 Task: Access the "Group related list" page in the site builder.
Action: Mouse moved to (1067, 80)
Screenshot: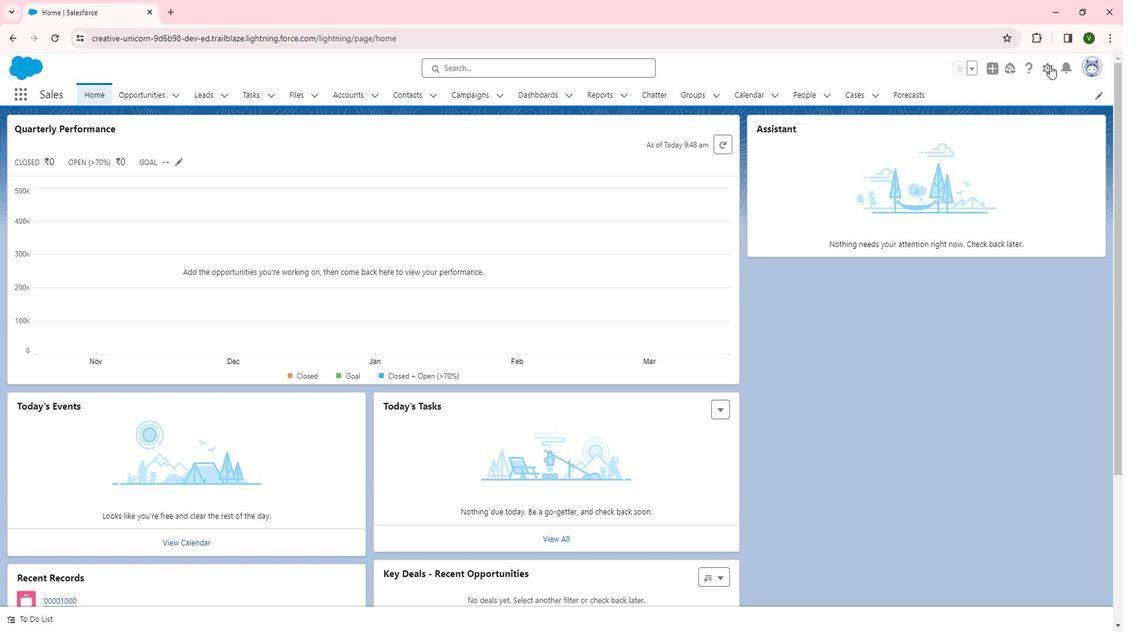 
Action: Mouse pressed left at (1067, 80)
Screenshot: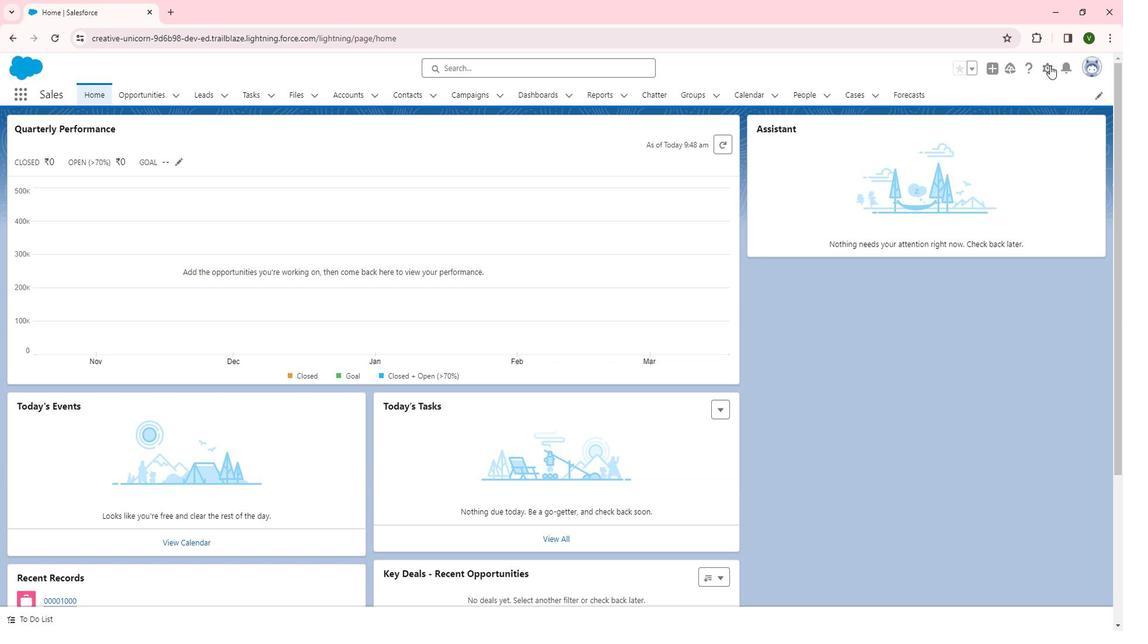 
Action: Mouse moved to (1028, 118)
Screenshot: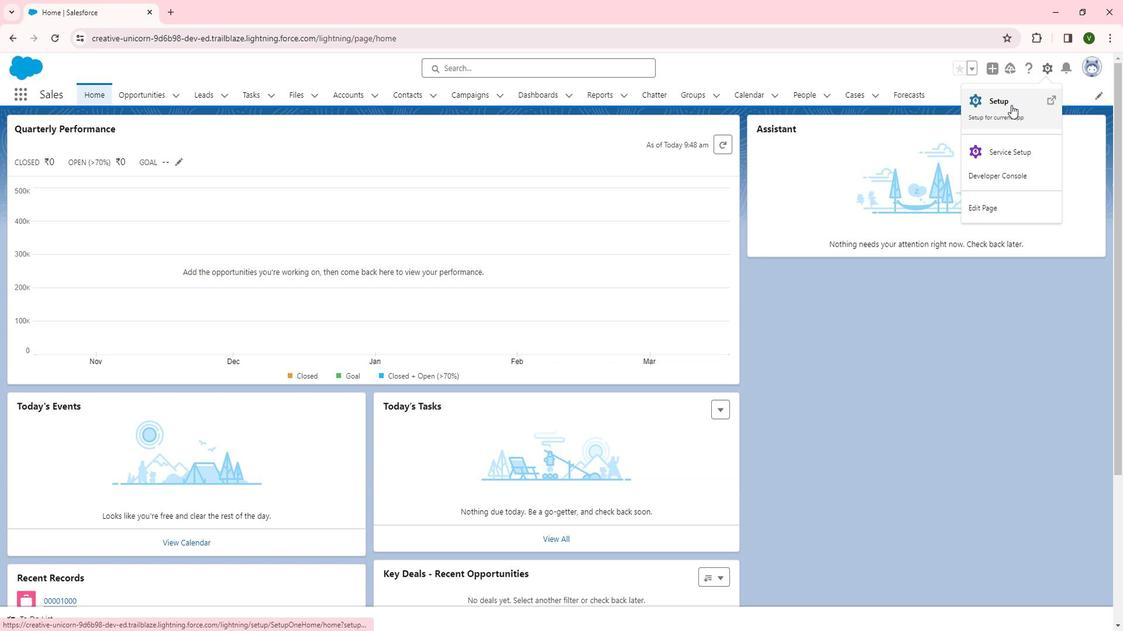 
Action: Mouse pressed left at (1028, 118)
Screenshot: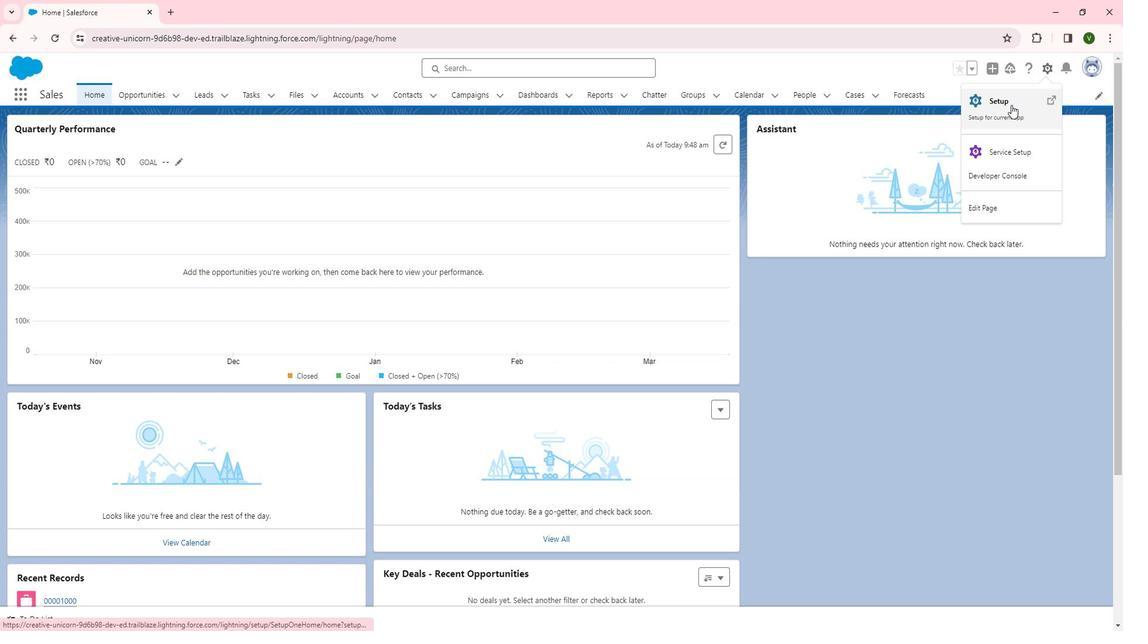 
Action: Mouse moved to (64, 445)
Screenshot: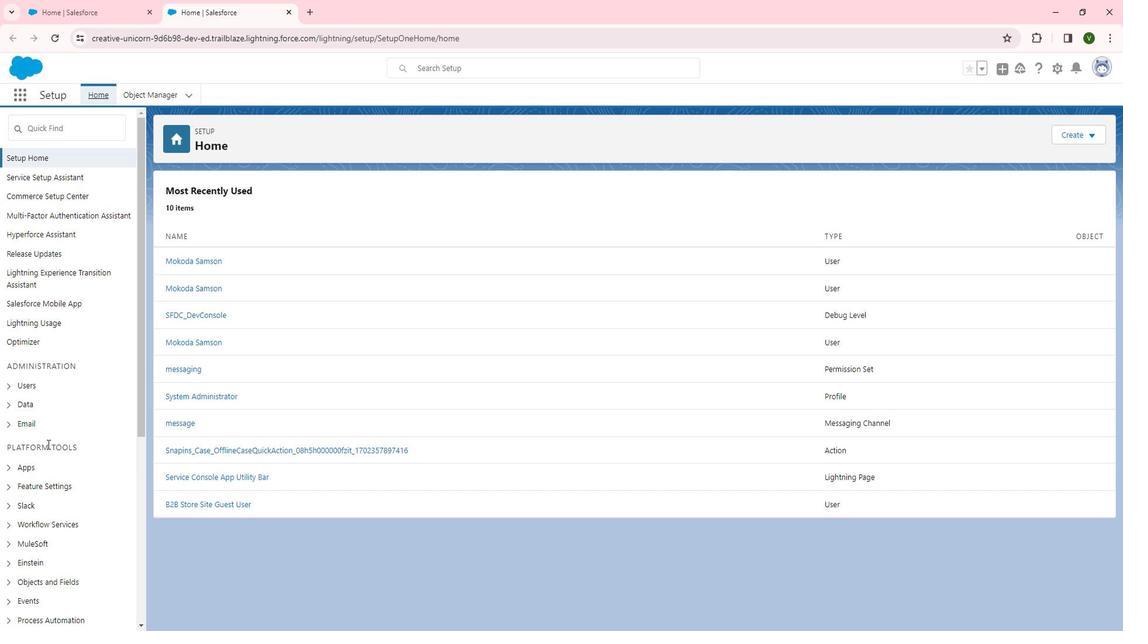 
Action: Mouse scrolled (64, 444) with delta (0, 0)
Screenshot: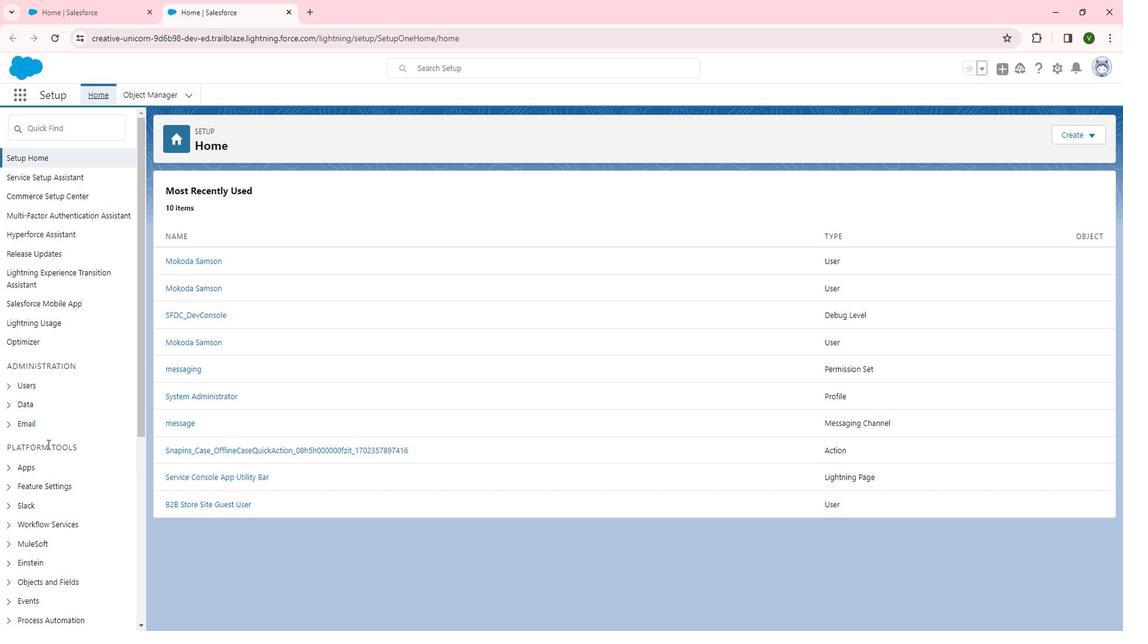 
Action: Mouse scrolled (64, 444) with delta (0, 0)
Screenshot: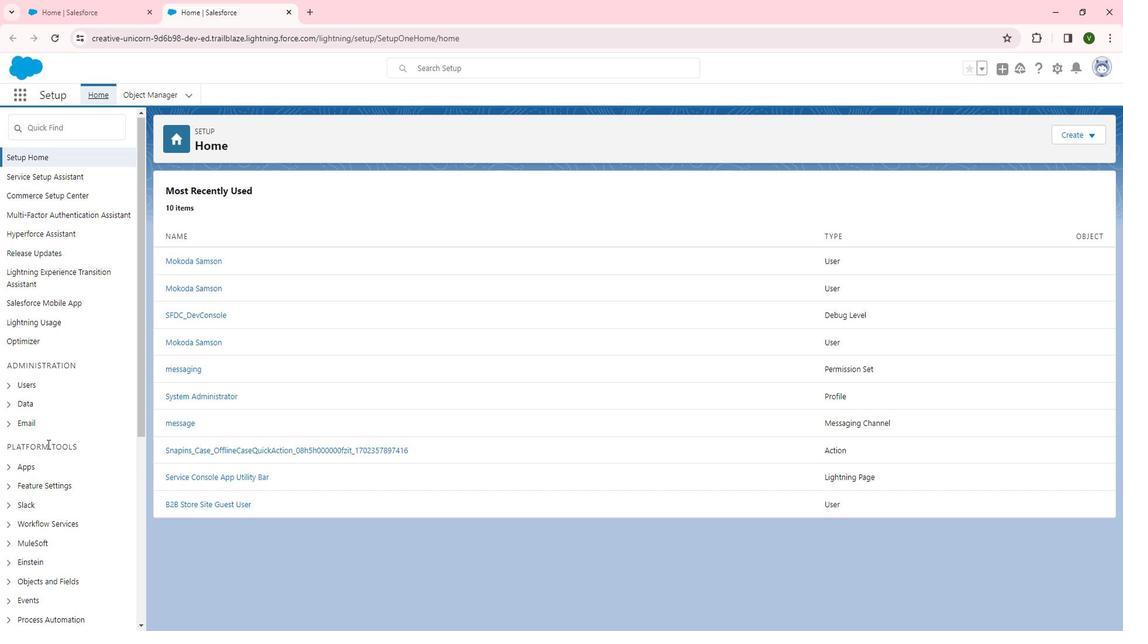 
Action: Mouse scrolled (64, 444) with delta (0, 0)
Screenshot: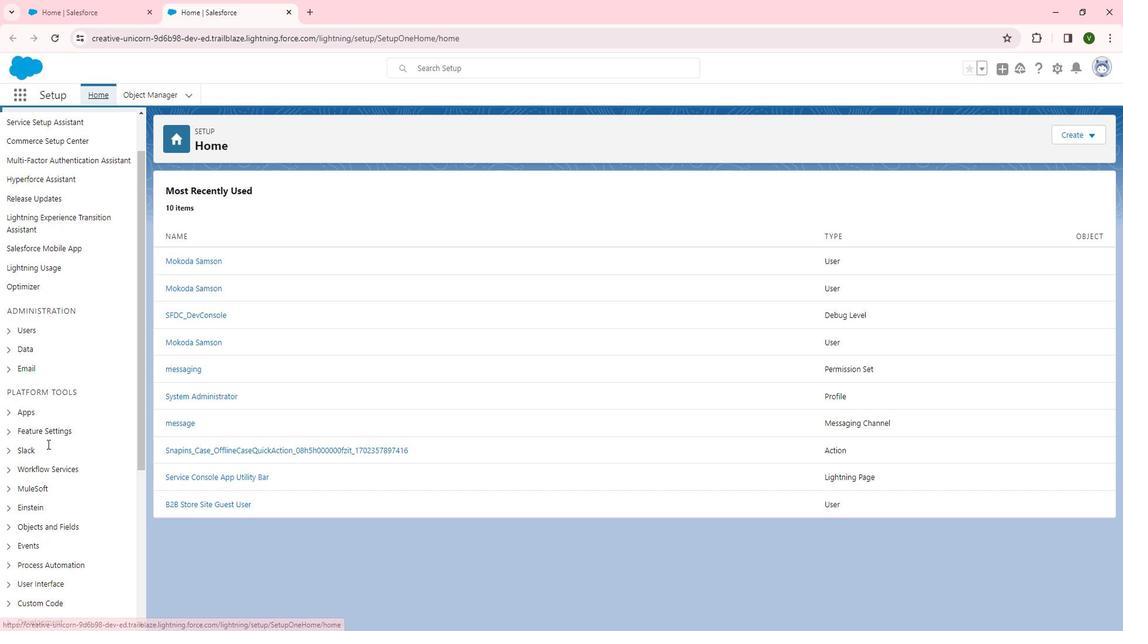 
Action: Mouse moved to (56, 310)
Screenshot: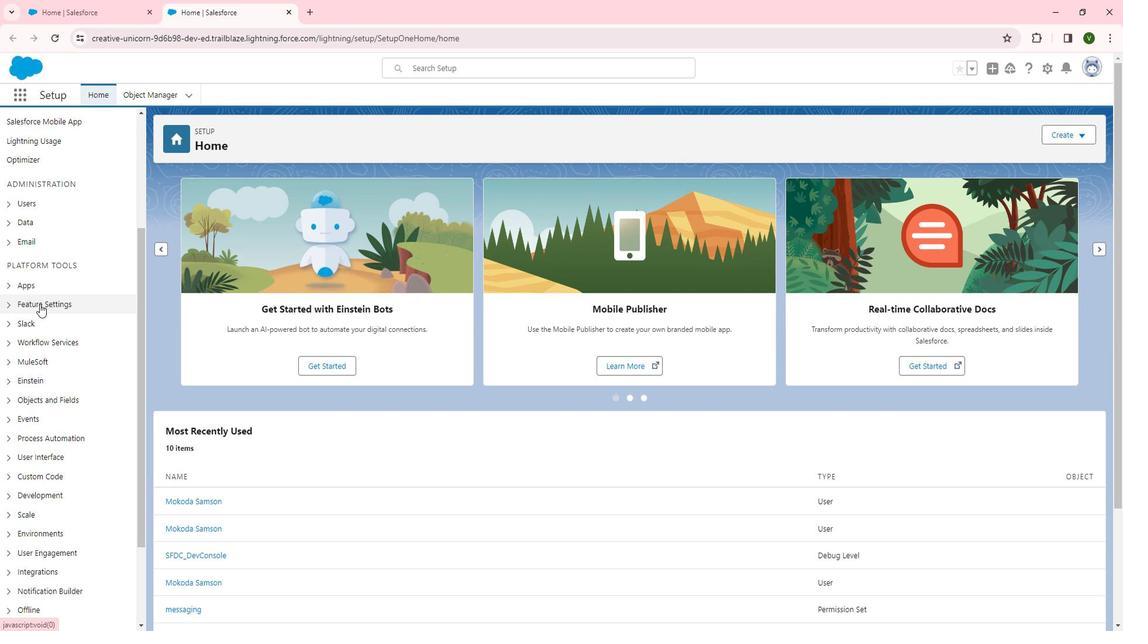 
Action: Mouse pressed left at (56, 310)
Screenshot: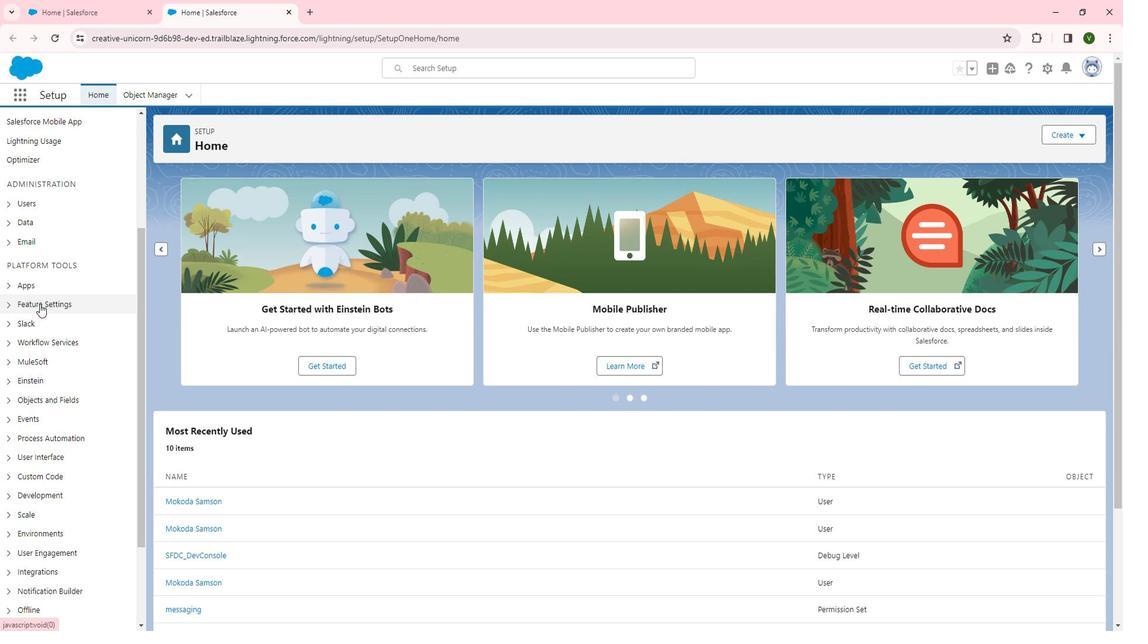 
Action: Mouse moved to (86, 430)
Screenshot: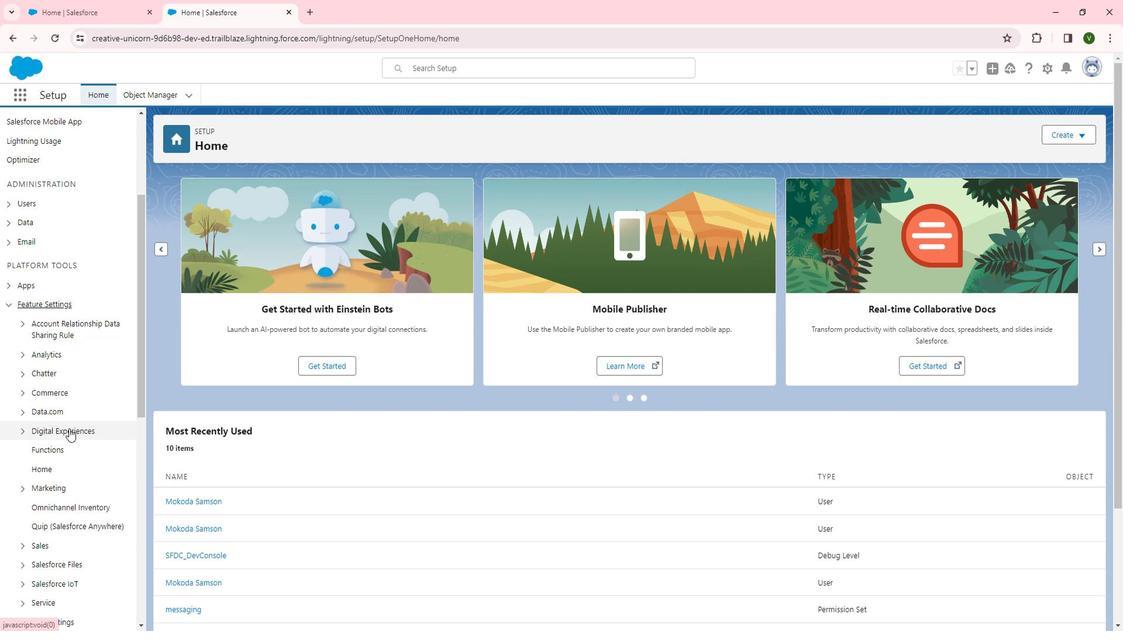 
Action: Mouse pressed left at (86, 430)
Screenshot: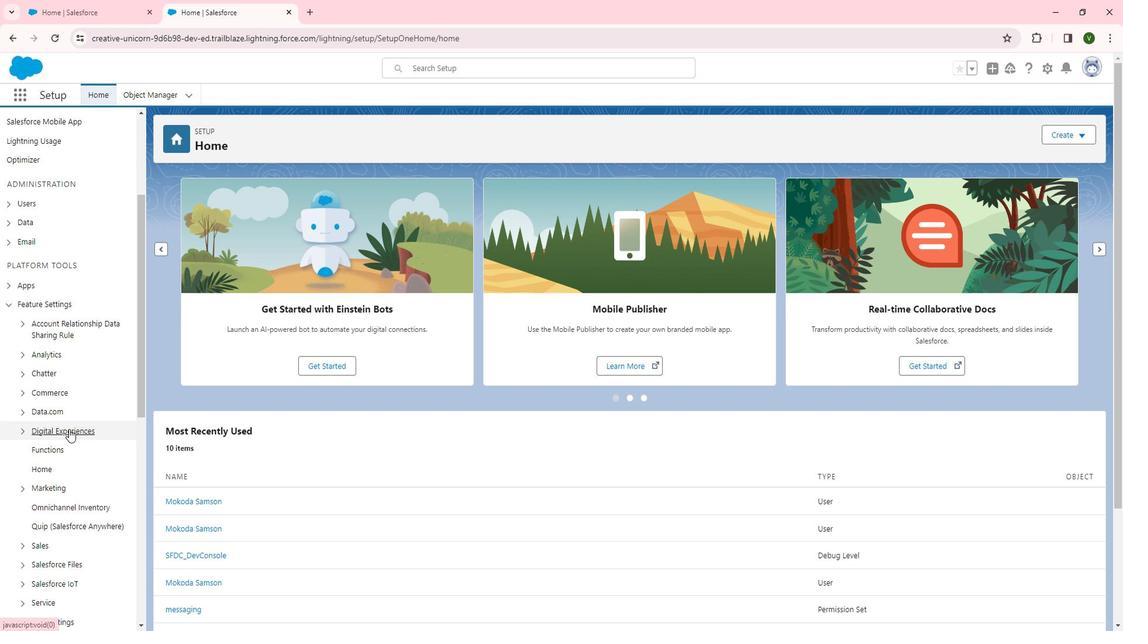 
Action: Mouse scrolled (86, 430) with delta (0, 0)
Screenshot: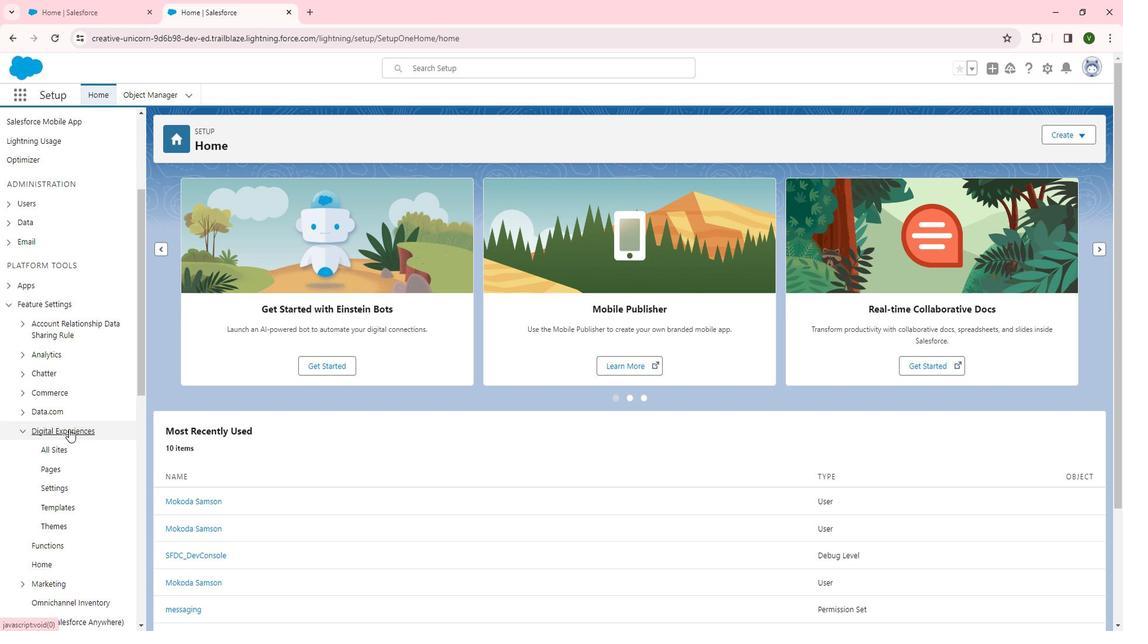 
Action: Mouse moved to (86, 430)
Screenshot: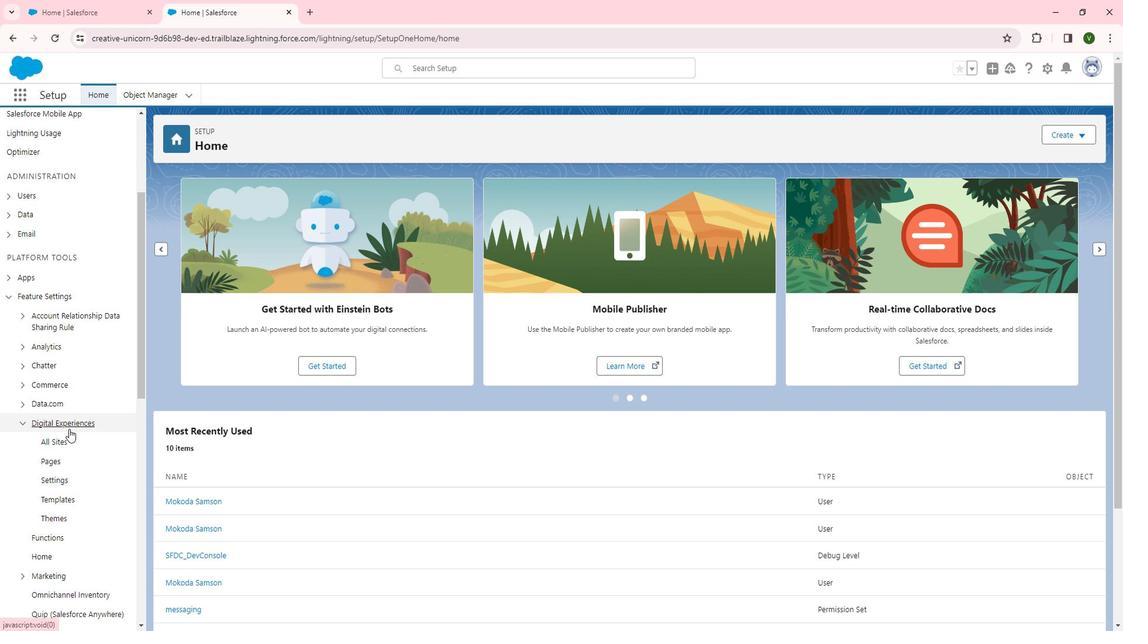 
Action: Mouse scrolled (86, 430) with delta (0, 0)
Screenshot: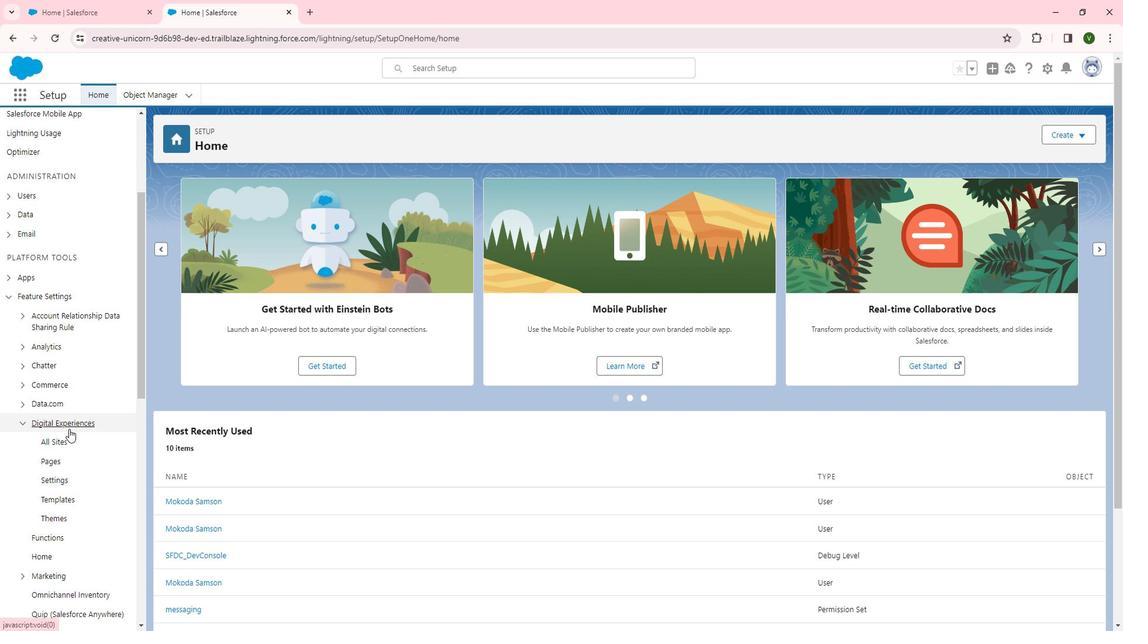 
Action: Mouse moved to (67, 331)
Screenshot: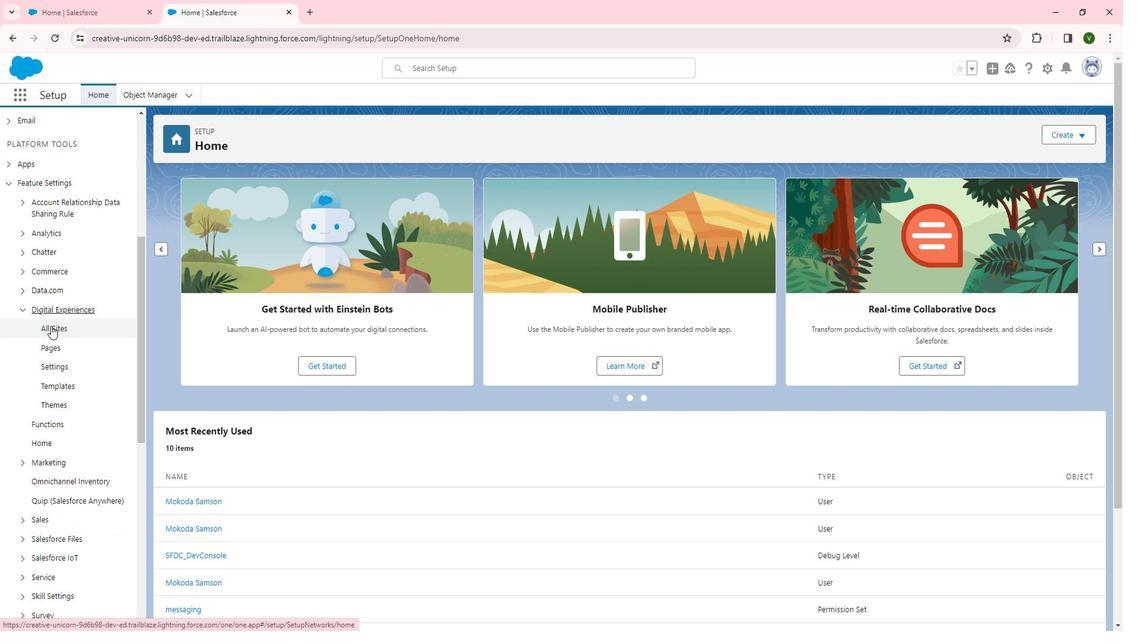 
Action: Mouse pressed left at (67, 331)
Screenshot: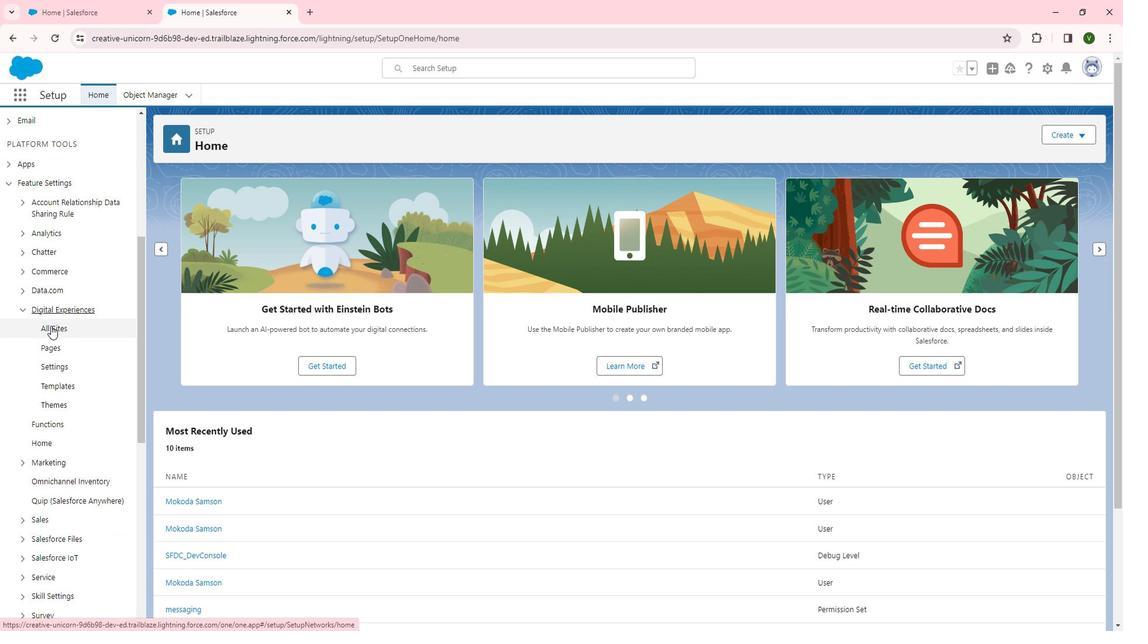 
Action: Mouse moved to (205, 355)
Screenshot: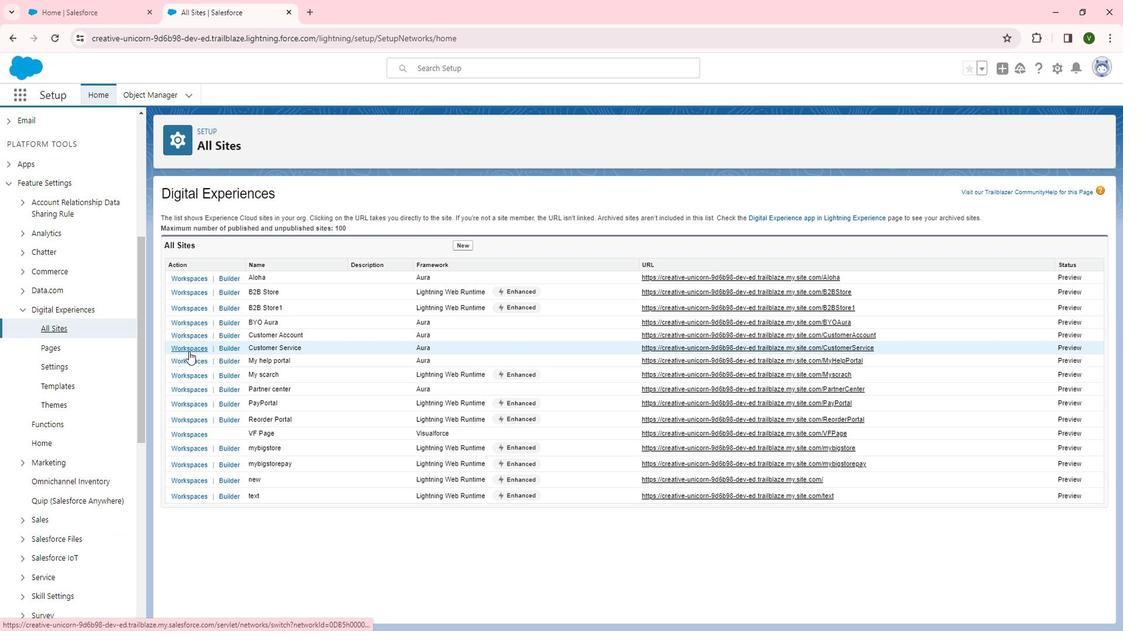
Action: Mouse pressed left at (205, 355)
Screenshot: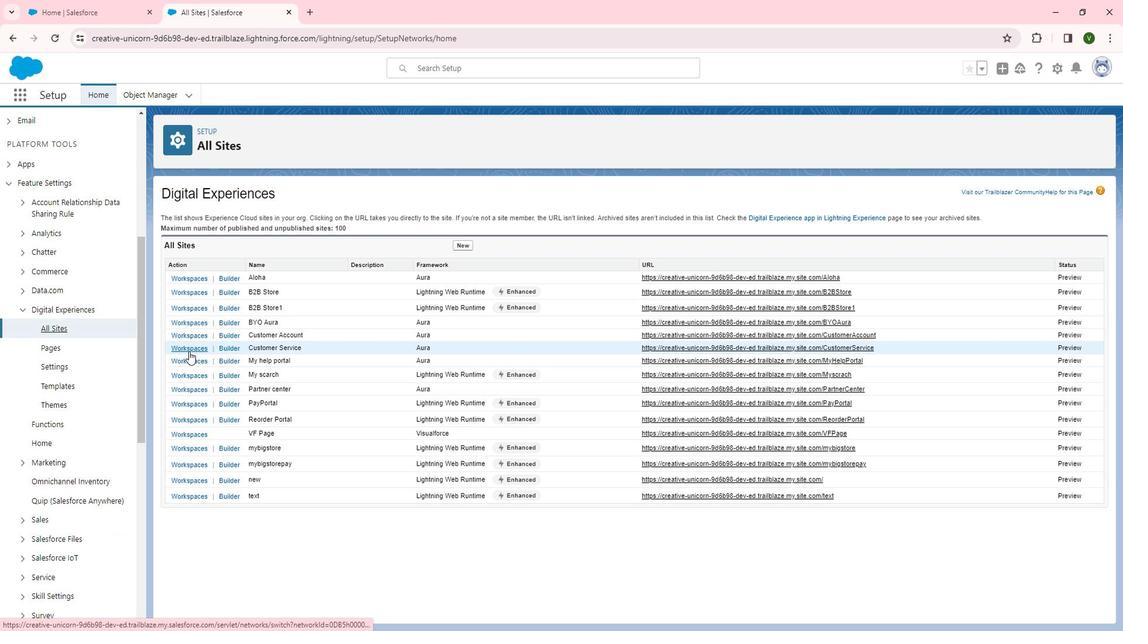 
Action: Mouse moved to (151, 302)
Screenshot: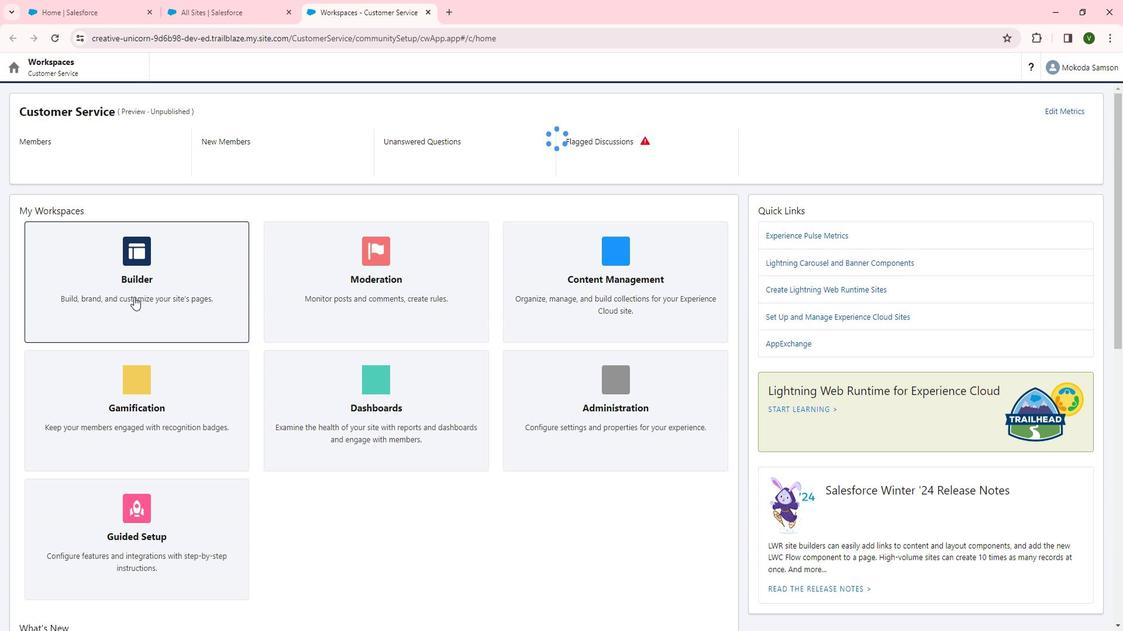 
Action: Mouse pressed left at (151, 302)
Screenshot: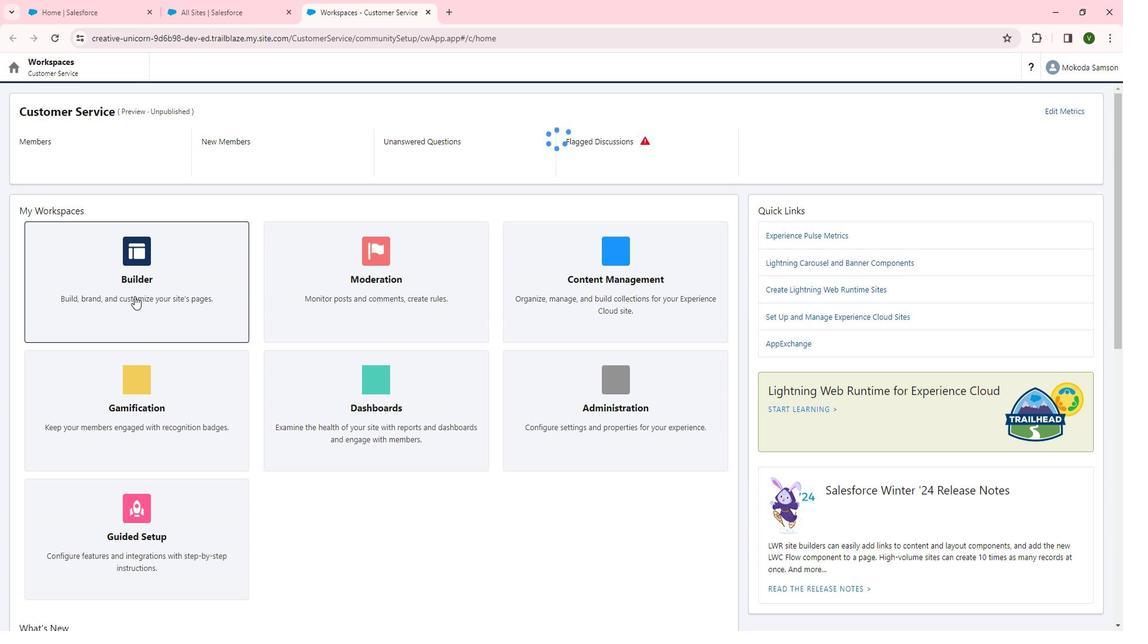 
Action: Mouse moved to (141, 79)
Screenshot: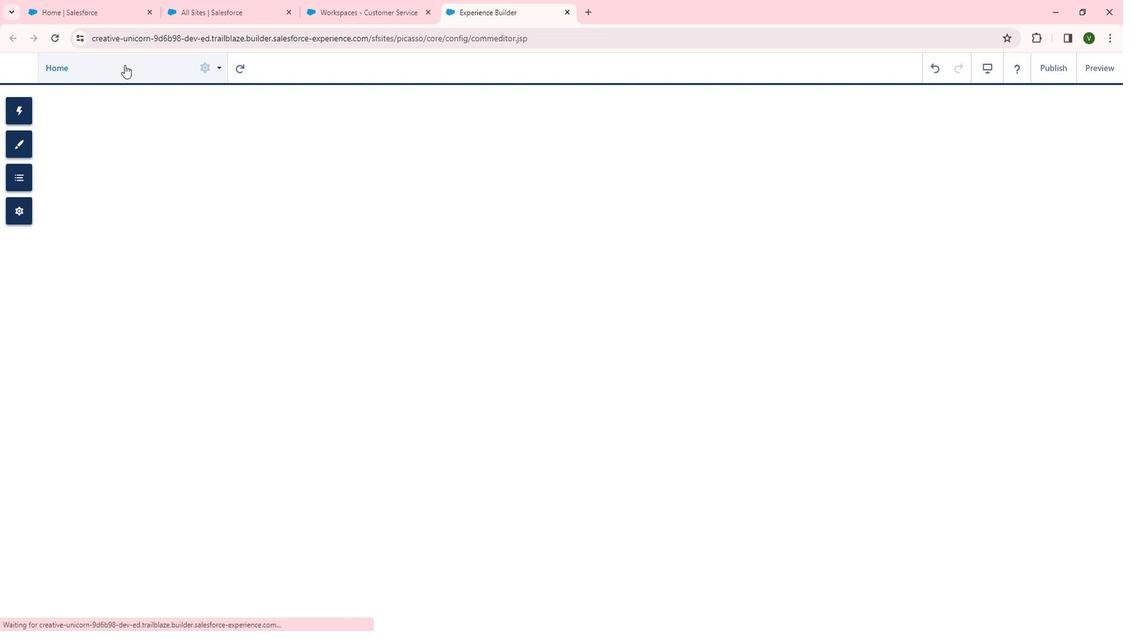 
Action: Mouse pressed left at (141, 79)
Screenshot: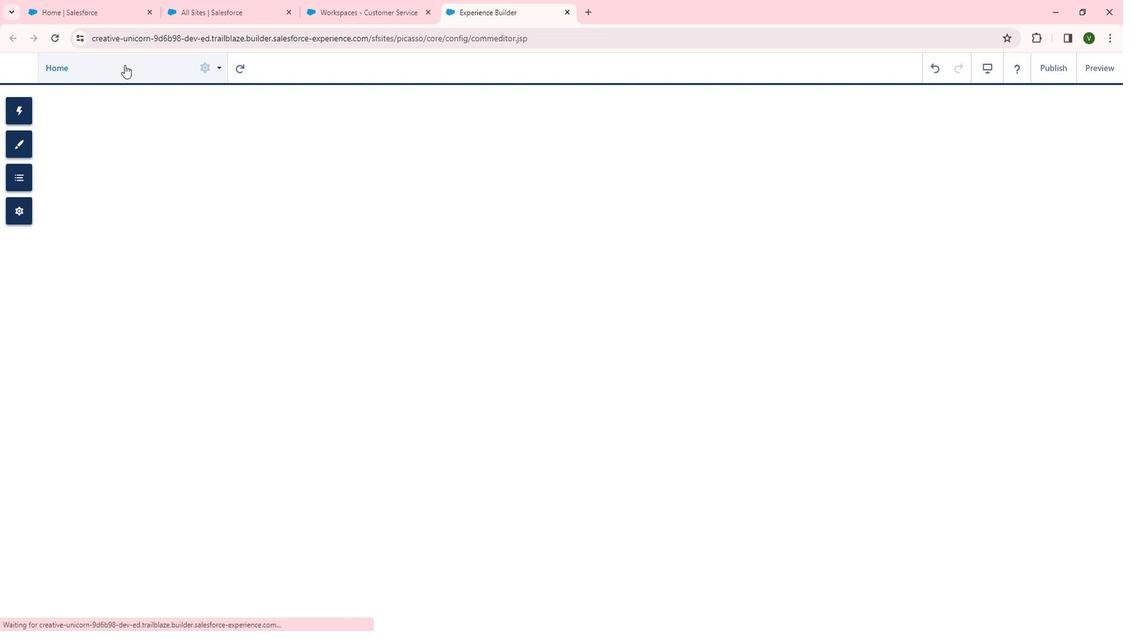 
Action: Mouse moved to (70, 446)
Screenshot: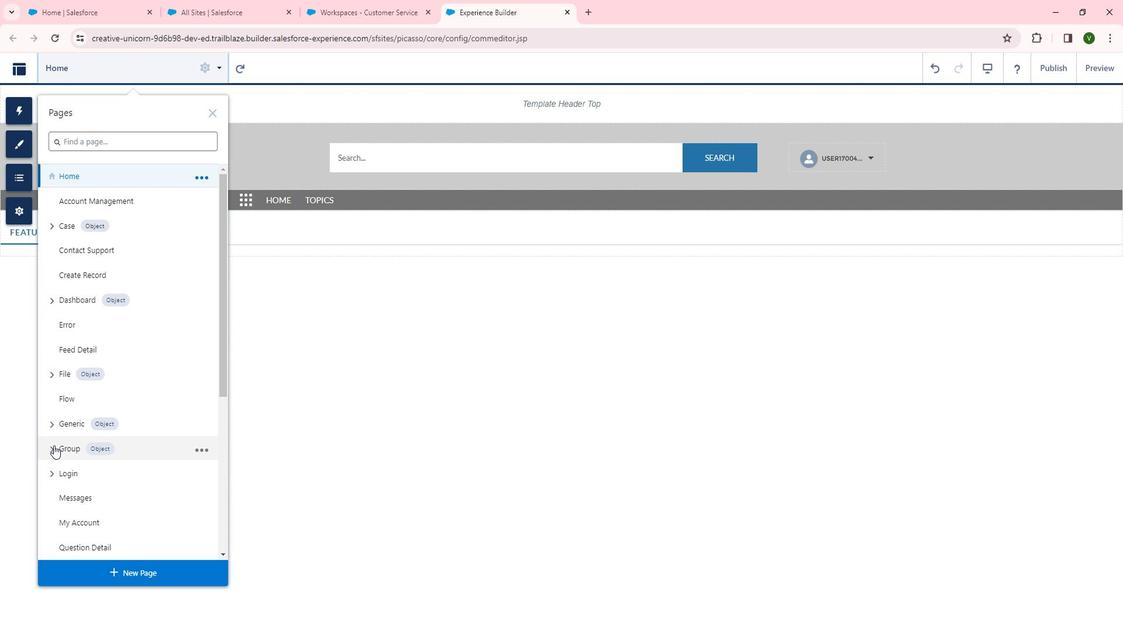 
Action: Mouse pressed left at (70, 446)
Screenshot: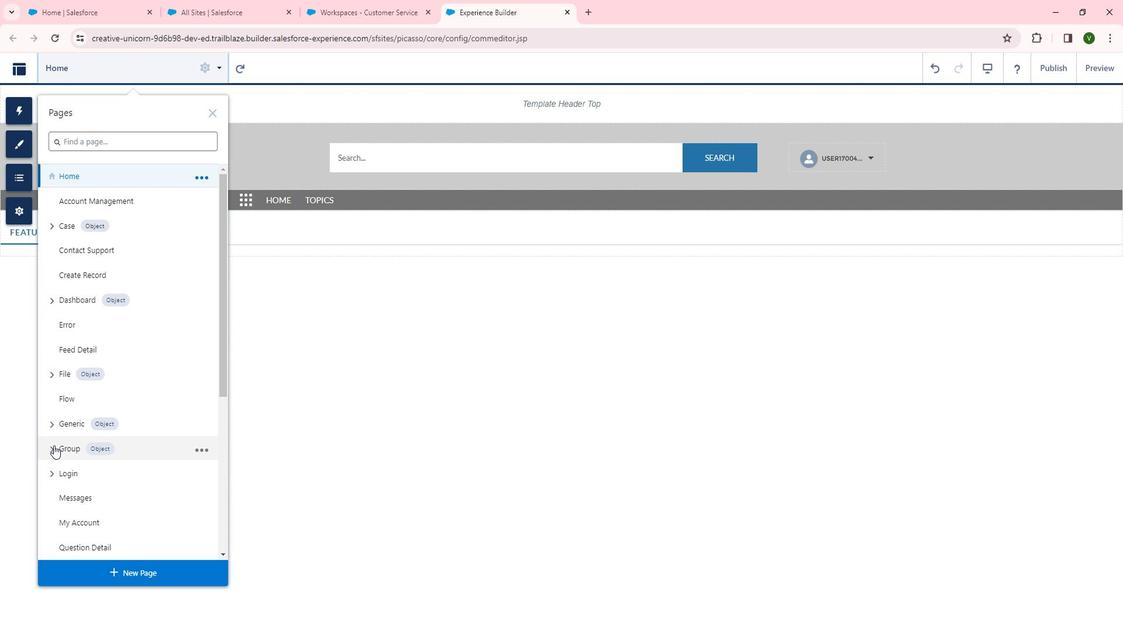 
Action: Mouse moved to (124, 520)
Screenshot: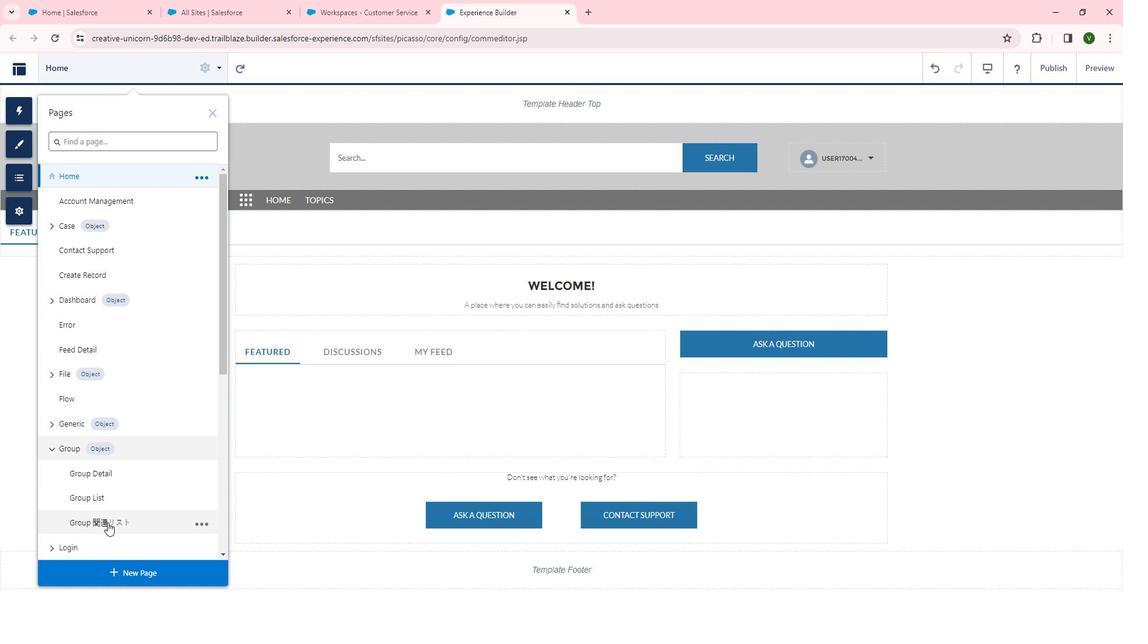 
Action: Mouse pressed left at (124, 520)
Screenshot: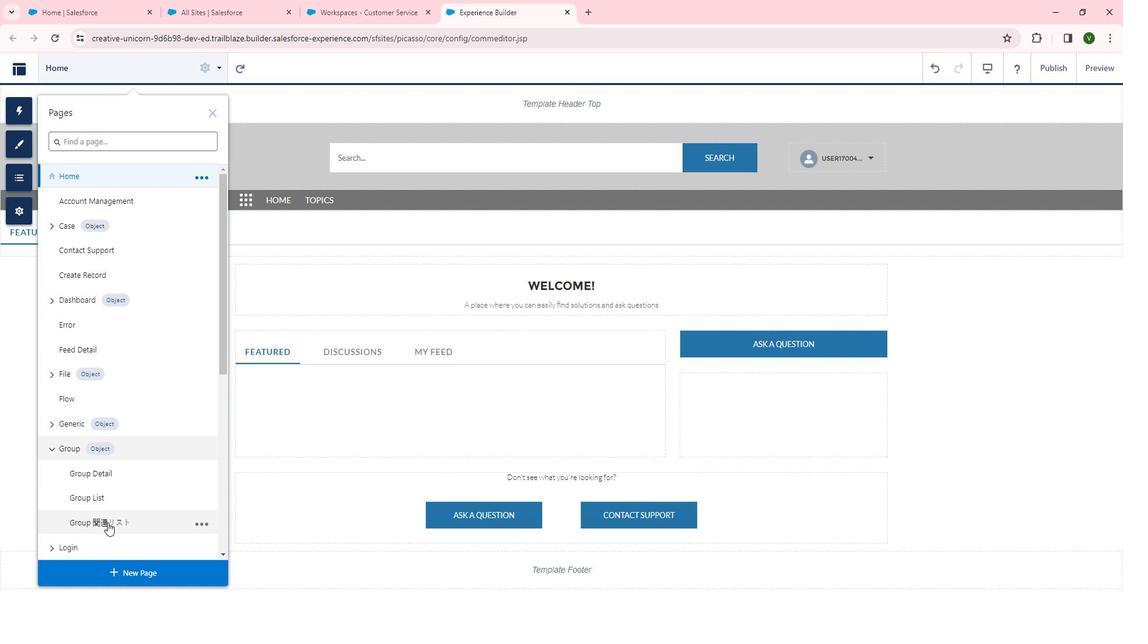 
Action: Mouse moved to (376, 412)
Screenshot: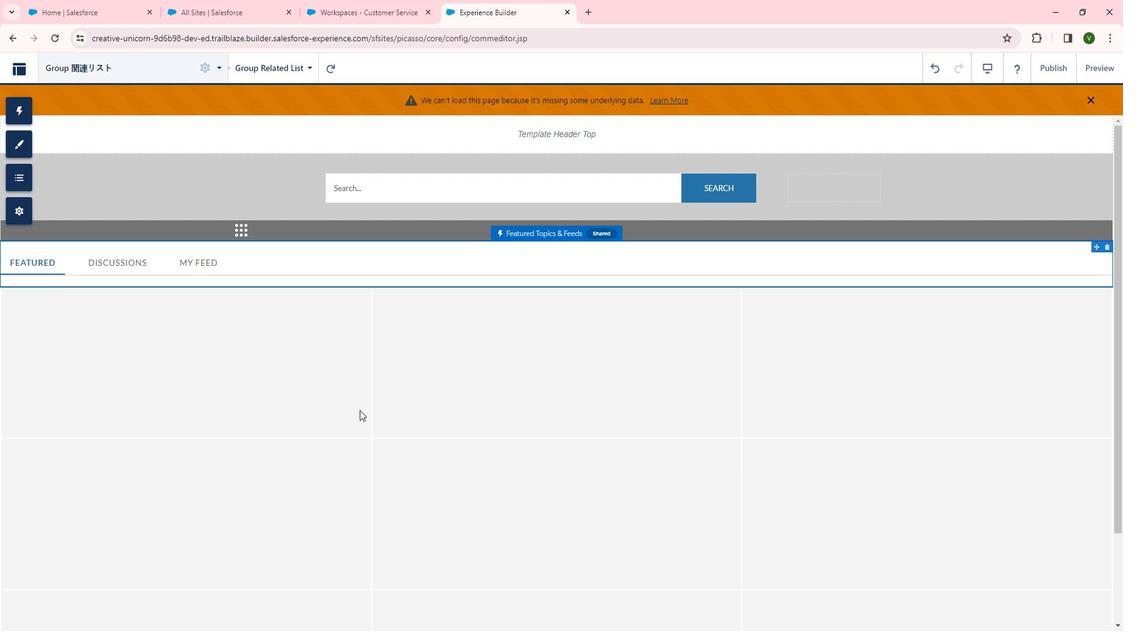 
Action: Mouse scrolled (376, 411) with delta (0, 0)
Screenshot: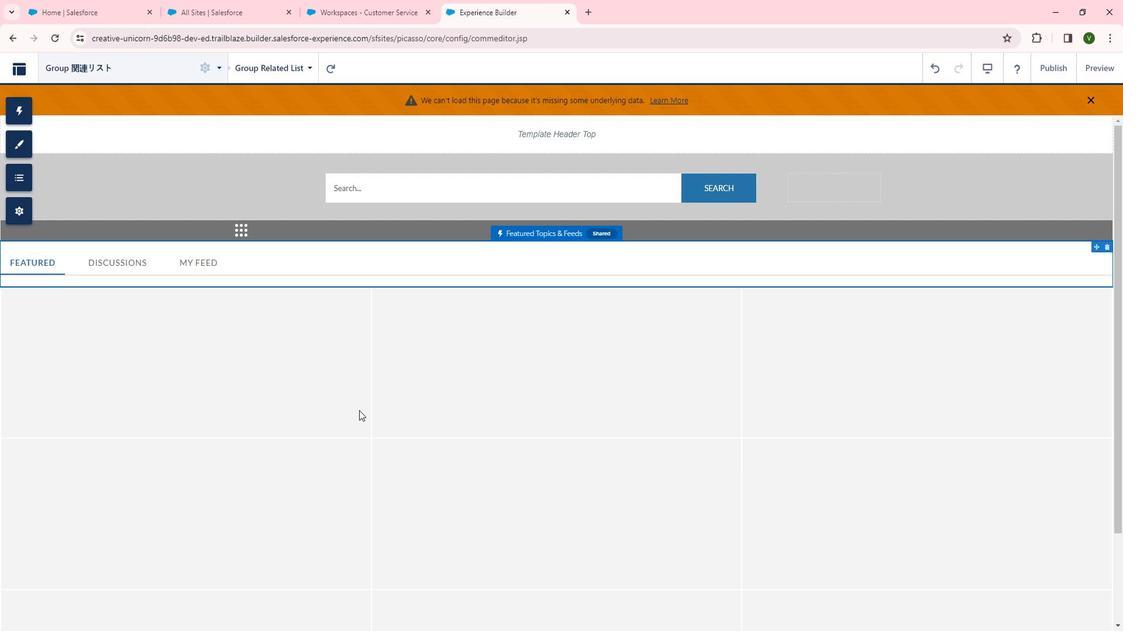 
Action: Mouse moved to (500, 418)
Screenshot: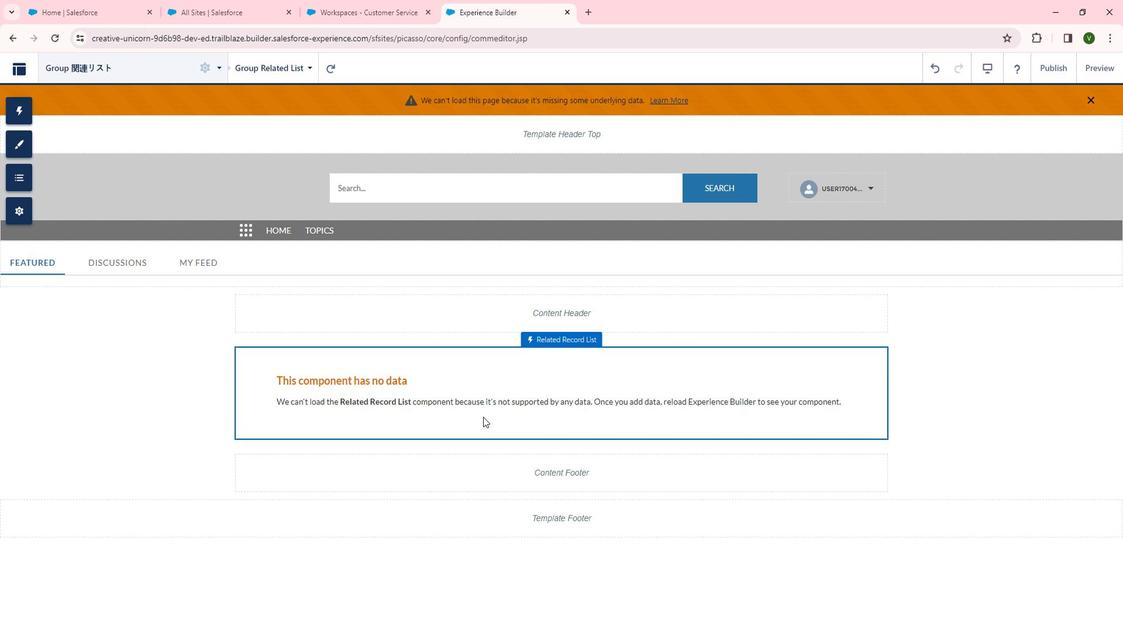 
Action: Mouse pressed left at (500, 418)
Screenshot: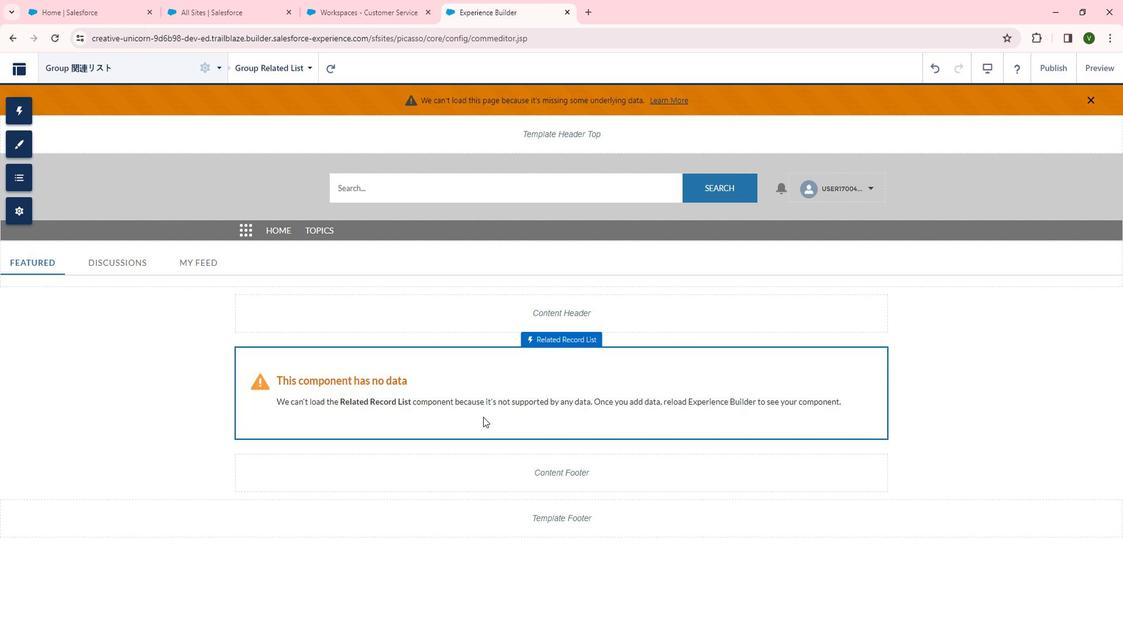 
Action: Mouse moved to (499, 418)
Screenshot: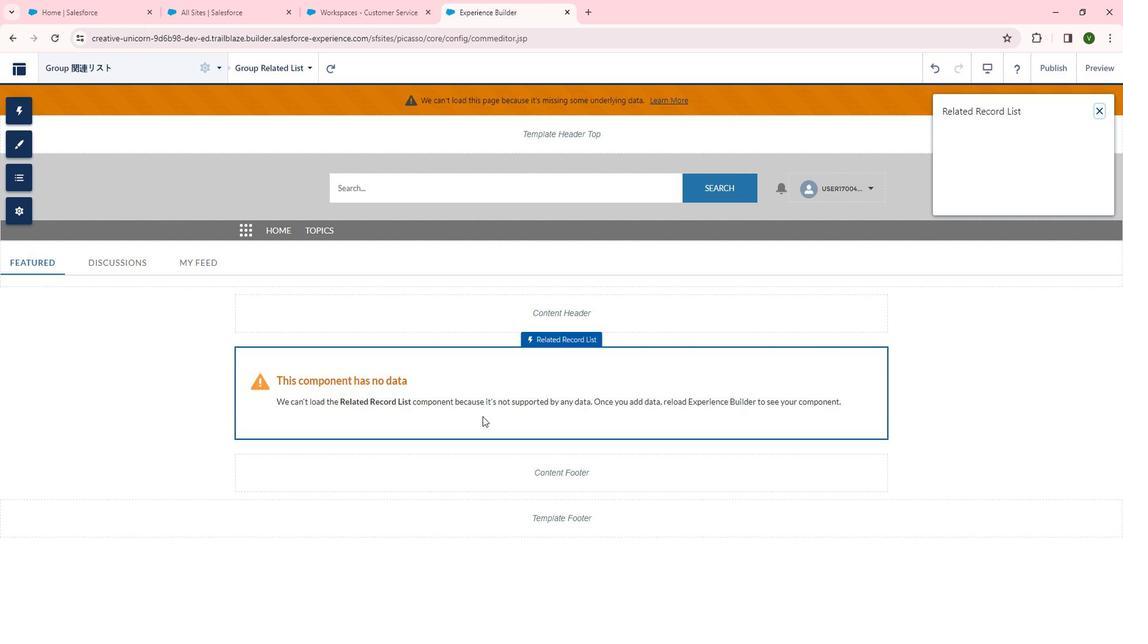 
